 Task: Delete the "Image B.jpg"
Action: Mouse moved to (328, 142)
Screenshot: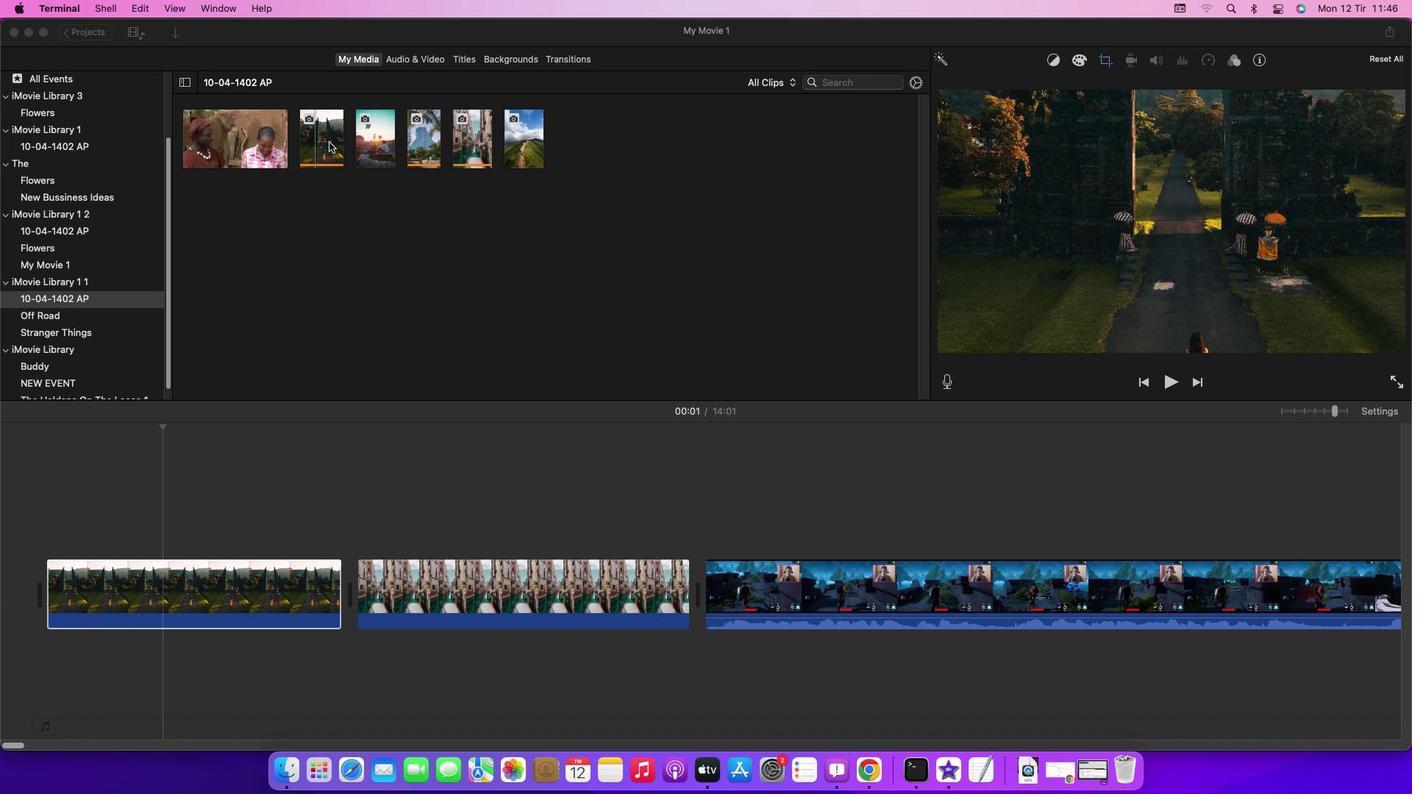 
Action: Mouse pressed left at (328, 142)
Screenshot: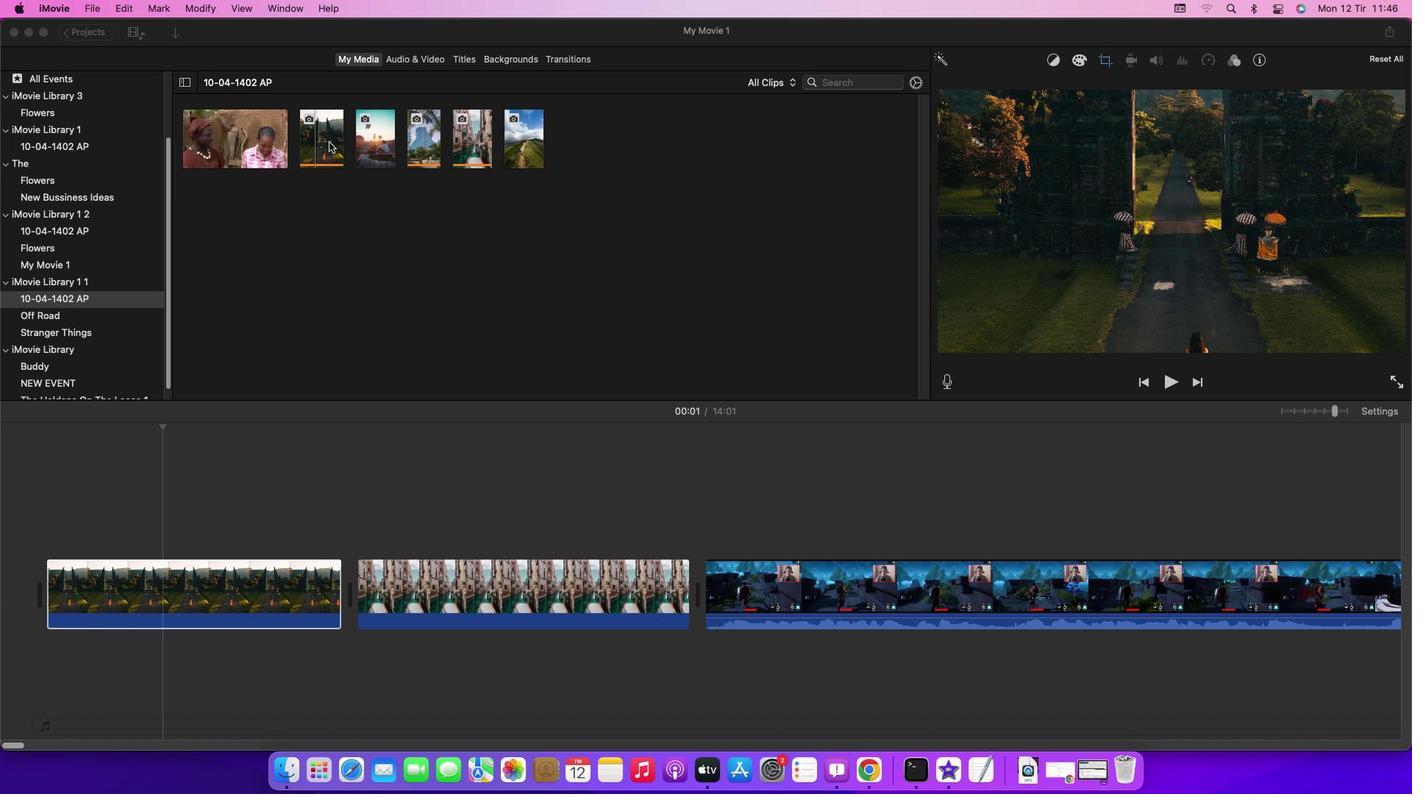 
Action: Mouse moved to (95, 11)
Screenshot: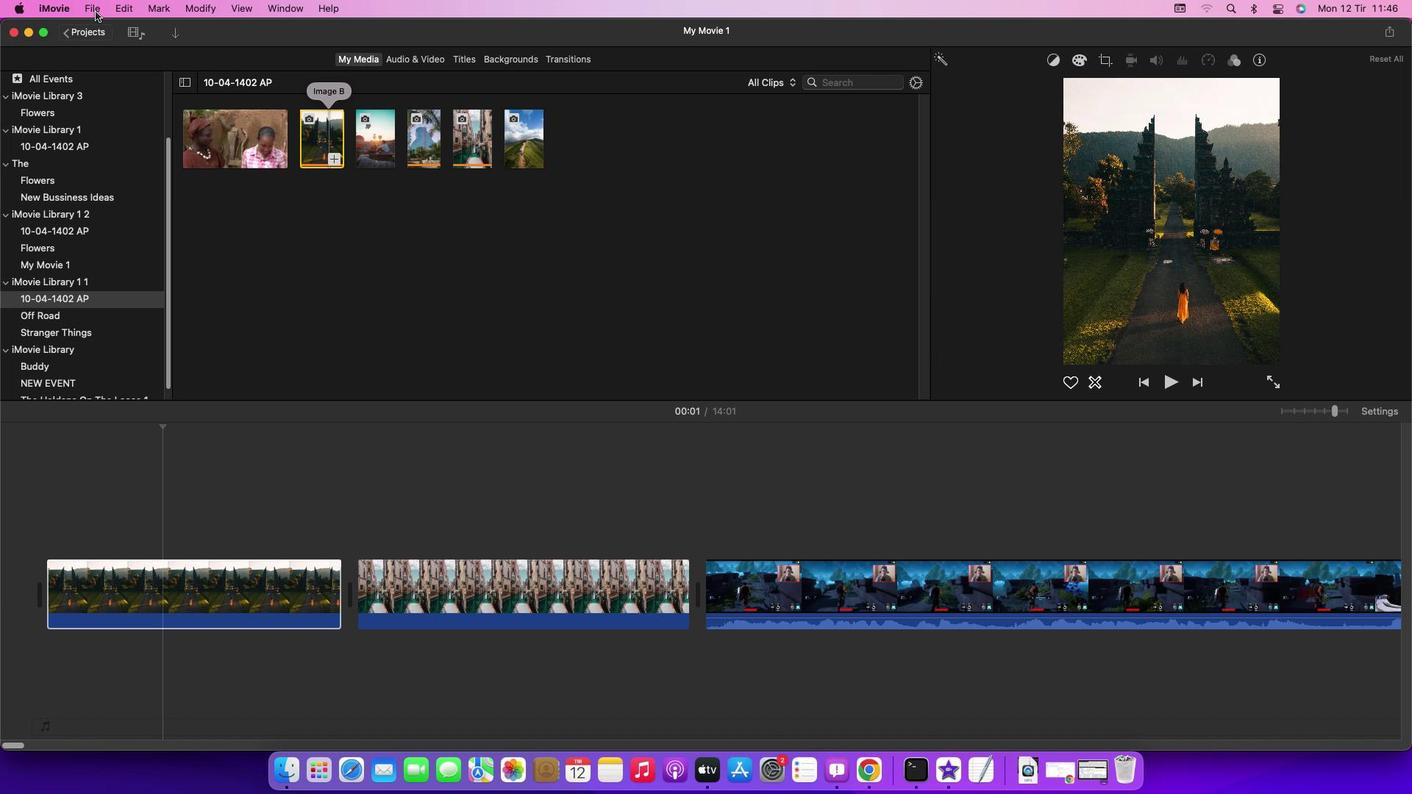 
Action: Mouse pressed left at (95, 11)
Screenshot: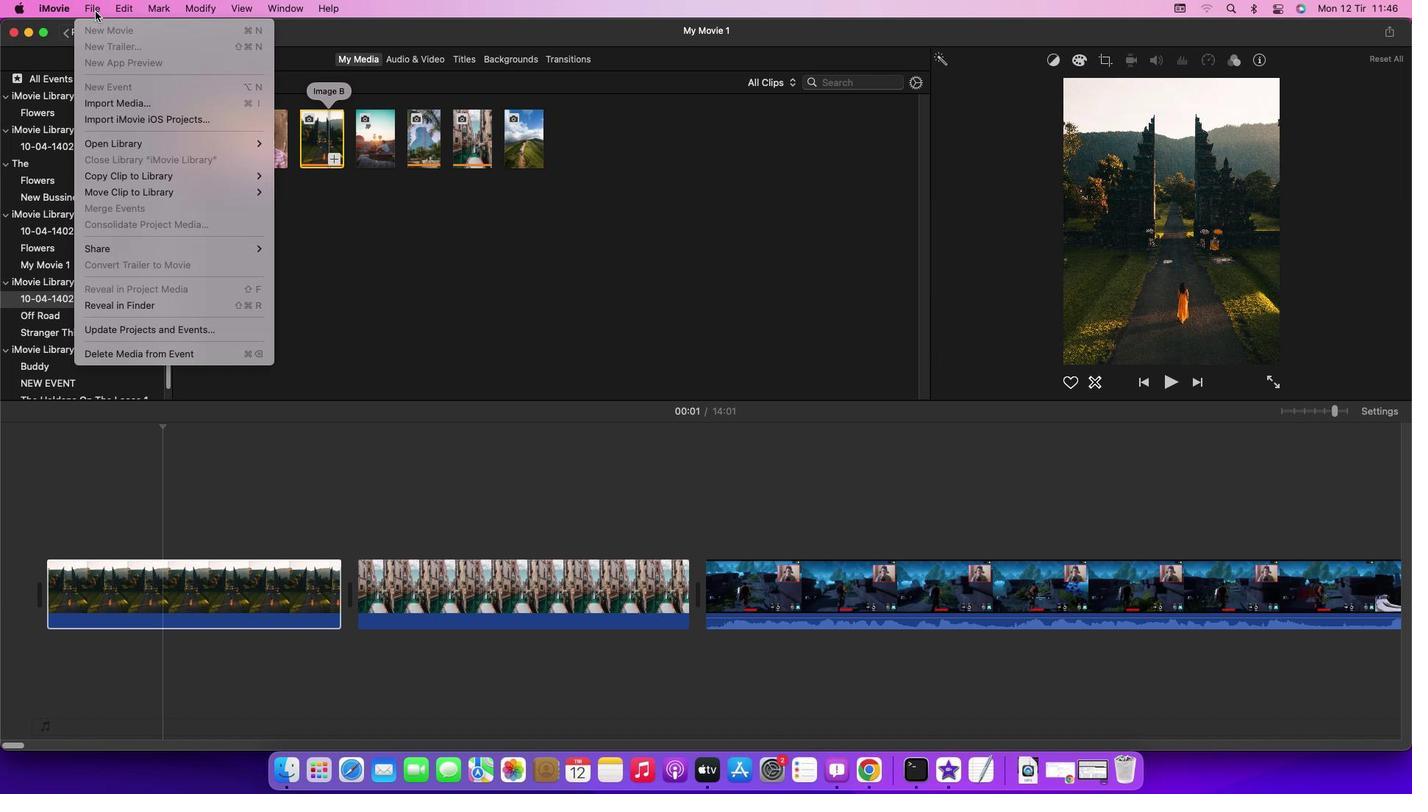 
Action: Mouse moved to (216, 352)
Screenshot: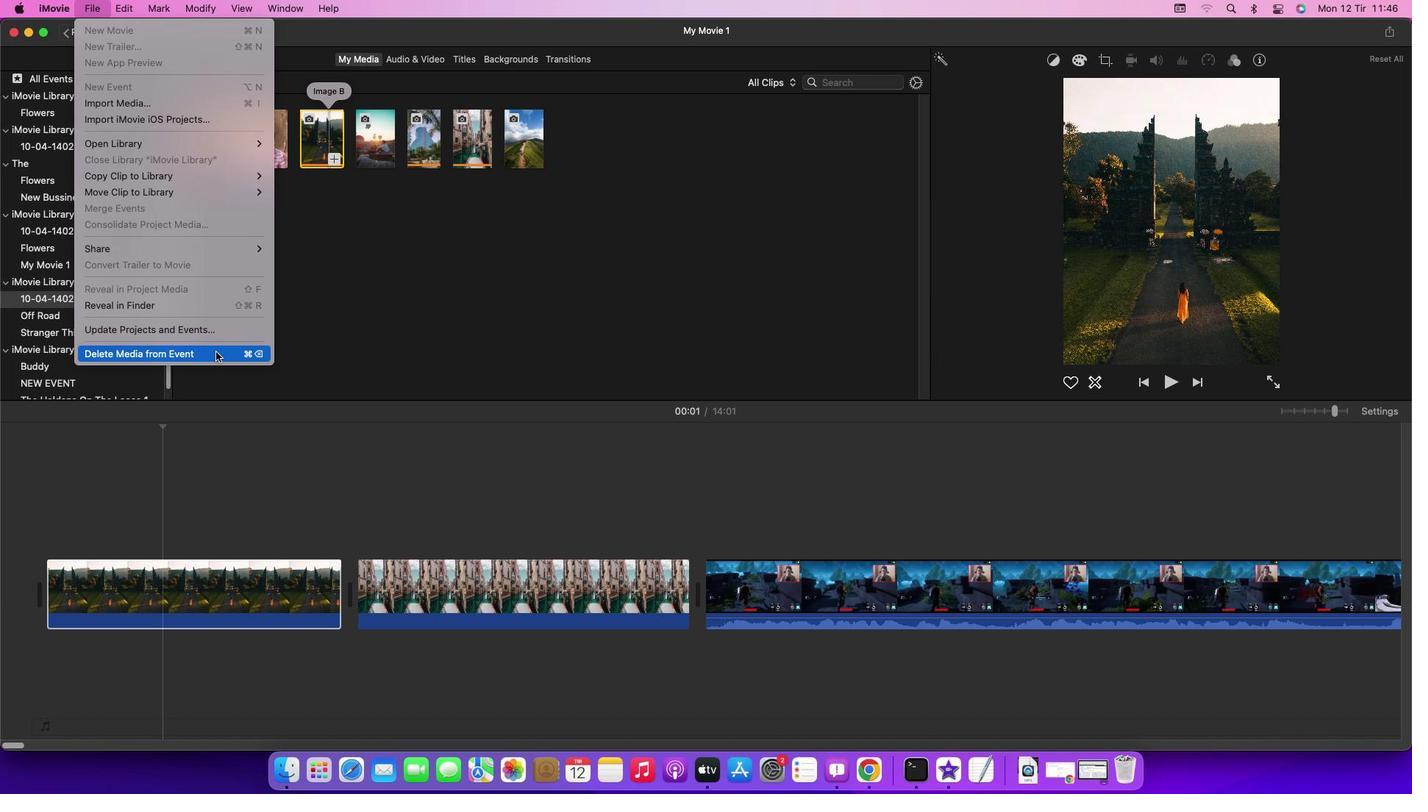 
Action: Mouse pressed left at (216, 352)
Screenshot: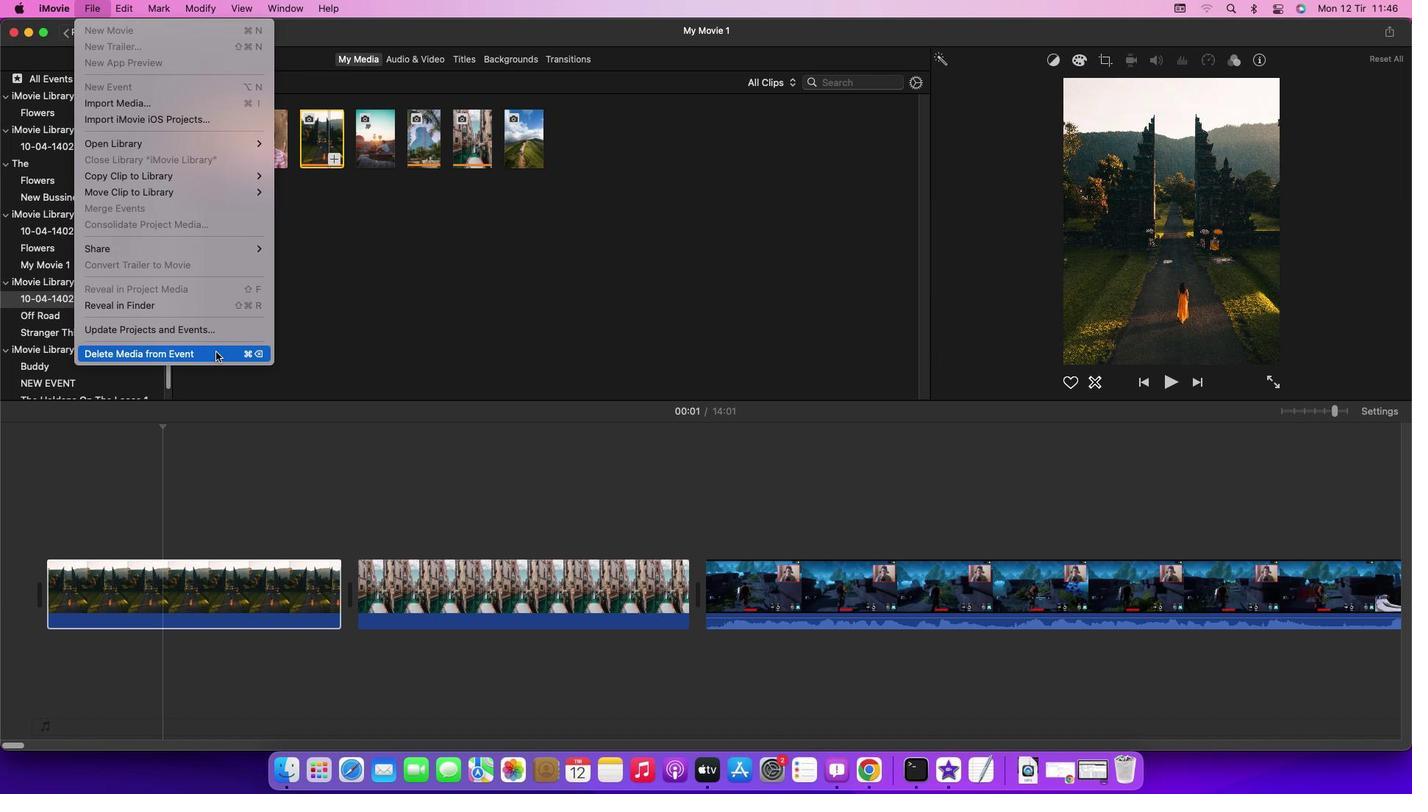 
Action: Mouse moved to (462, 388)
Screenshot: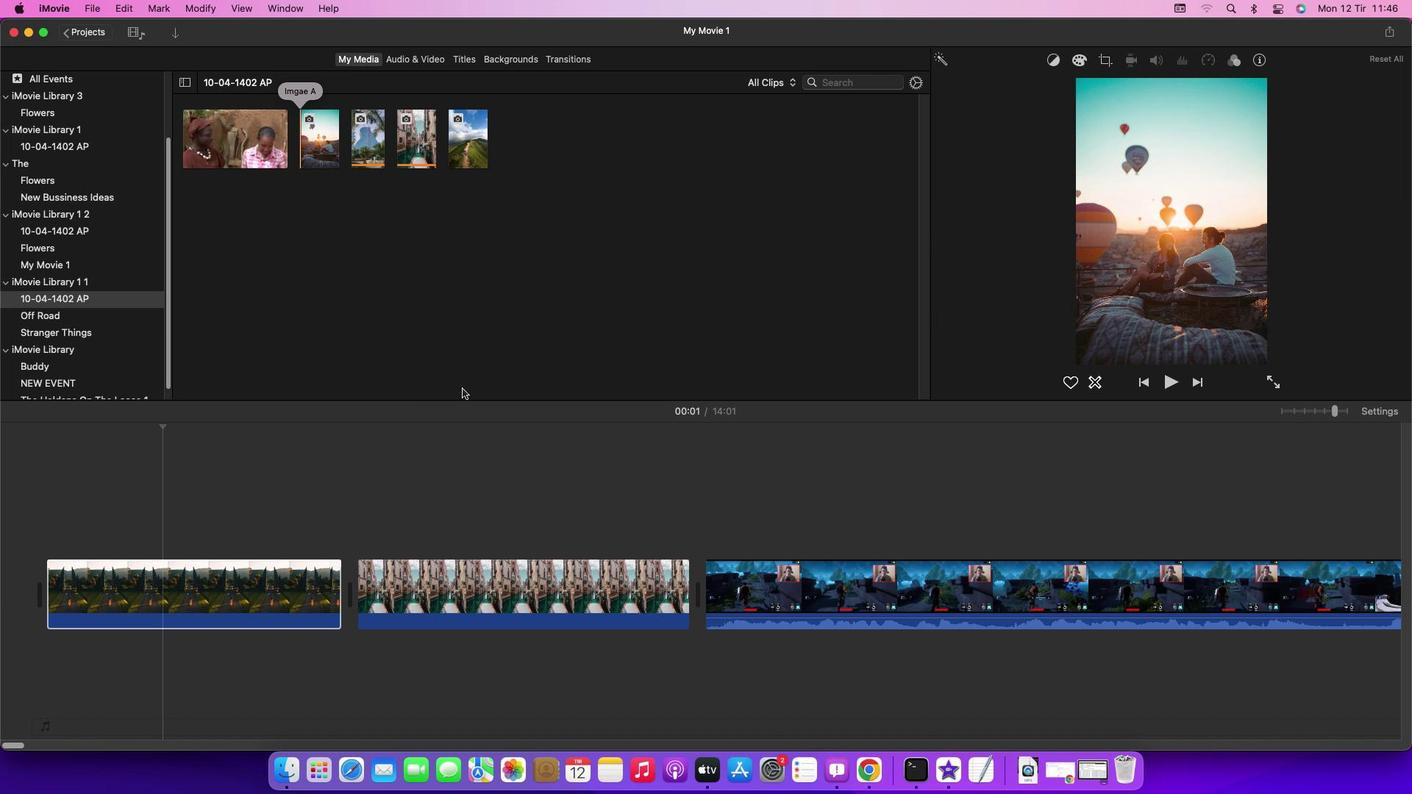 
